 Task: Create New Customer with Customer Name: The County Line Mercantile, Billing Address Line1: 311 Lake Floyd Circle, Billing Address Line2:  Hockessin, Billing Address Line3:  Delaware 19707, Cell Number: 505-671-5178
Action: Mouse moved to (130, 29)
Screenshot: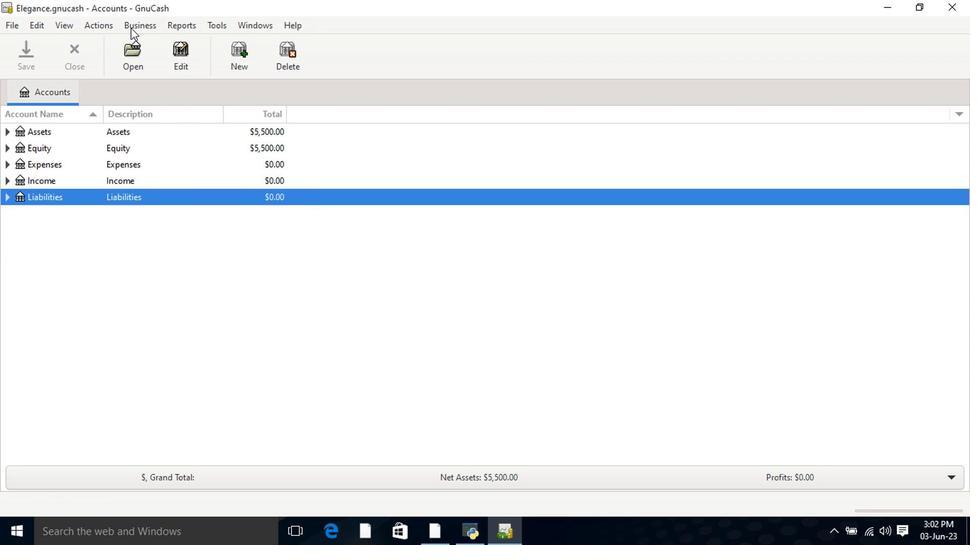 
Action: Mouse pressed left at (130, 29)
Screenshot: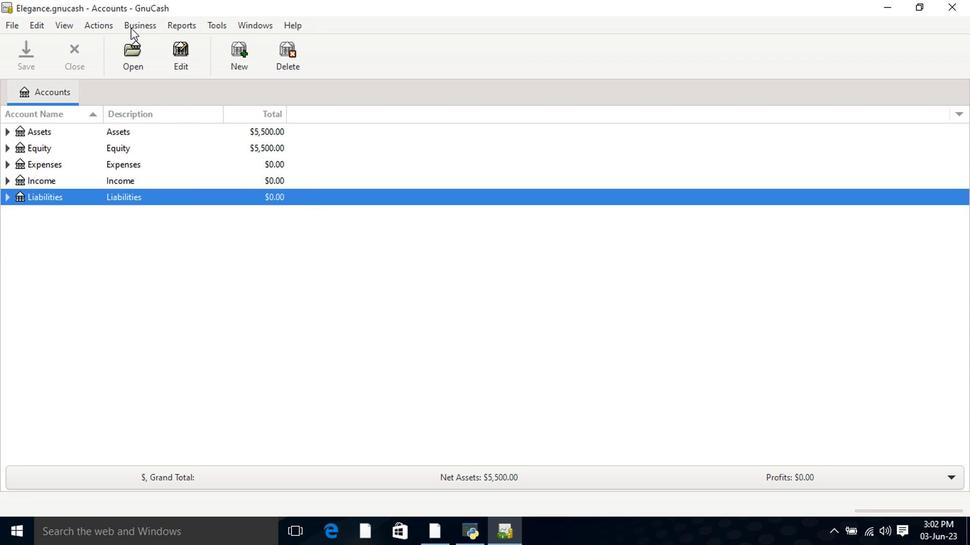 
Action: Mouse moved to (300, 61)
Screenshot: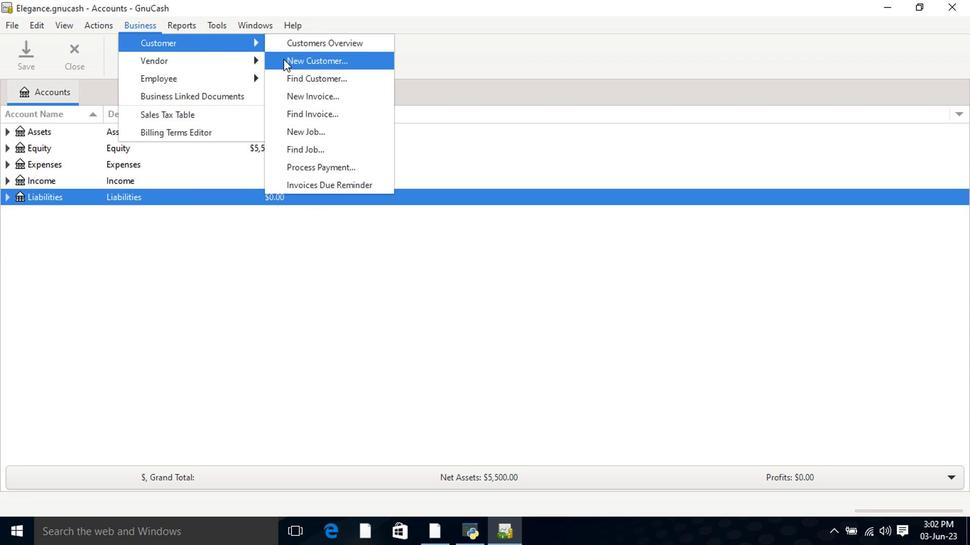 
Action: Mouse pressed left at (300, 61)
Screenshot: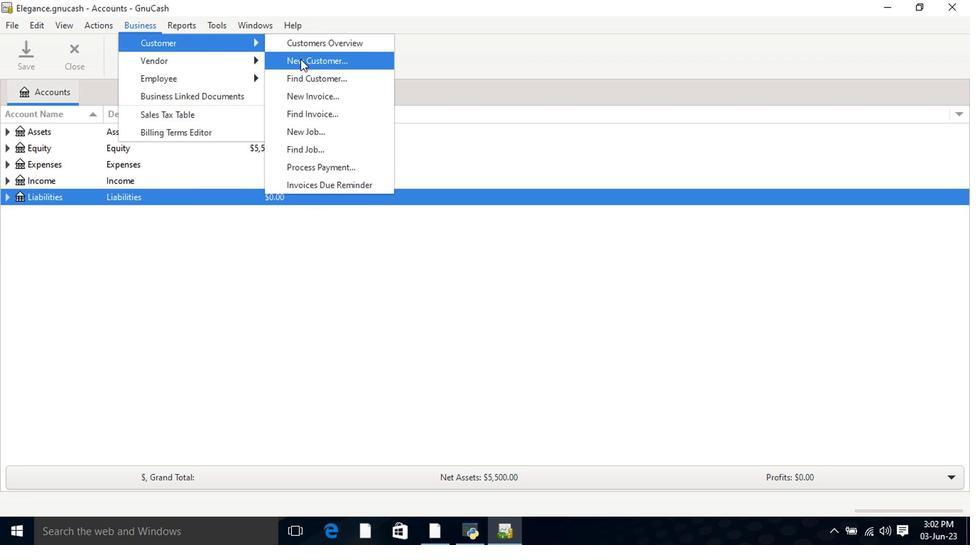 
Action: Mouse moved to (406, 112)
Screenshot: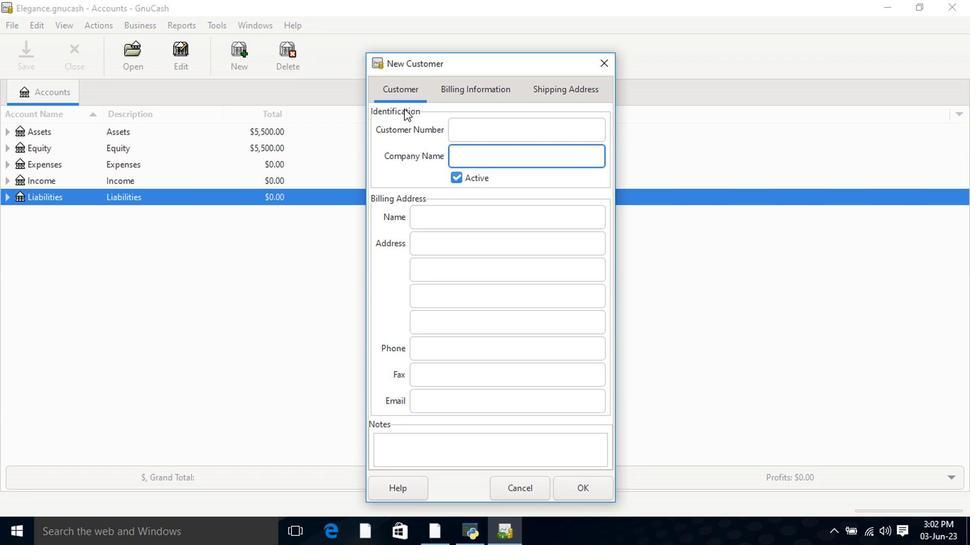 
Action: Key pressed <Key.shift>The<Key.space><Key.shift>Country<Key.space><Key.shift>Line<Key.space><Key.shift>Mercantile<Key.tab><Key.tab><Key.tab>311<Key.space><Key.shift>Lake<Key.space><Key.shift>Floyd<Key.space><Key.shift>Circle<Key.tab><Key.shift>hockessin<Key.tab><Key.shift>Delaware<Key.space>19707<Key.tab><Key.tab>505-
Screenshot: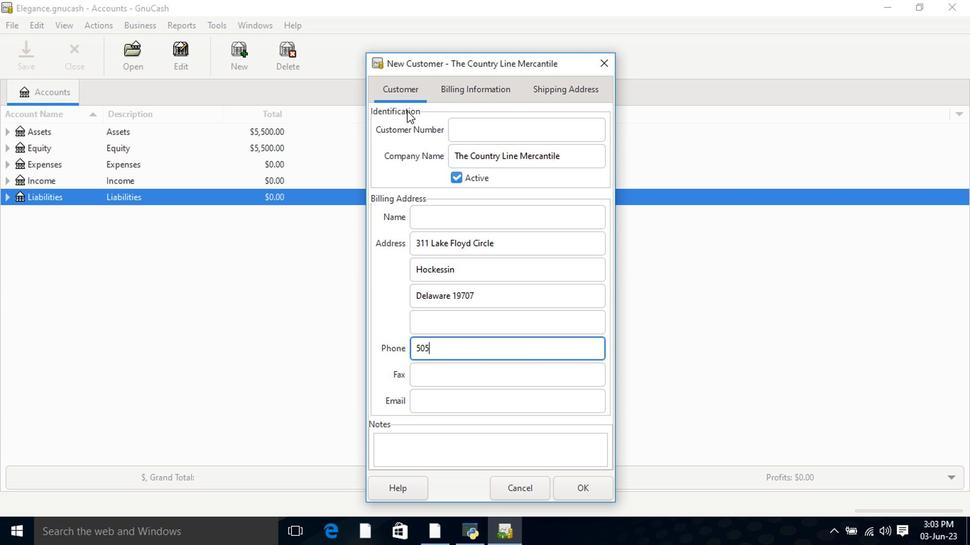 
Action: Mouse moved to (406, 112)
Screenshot: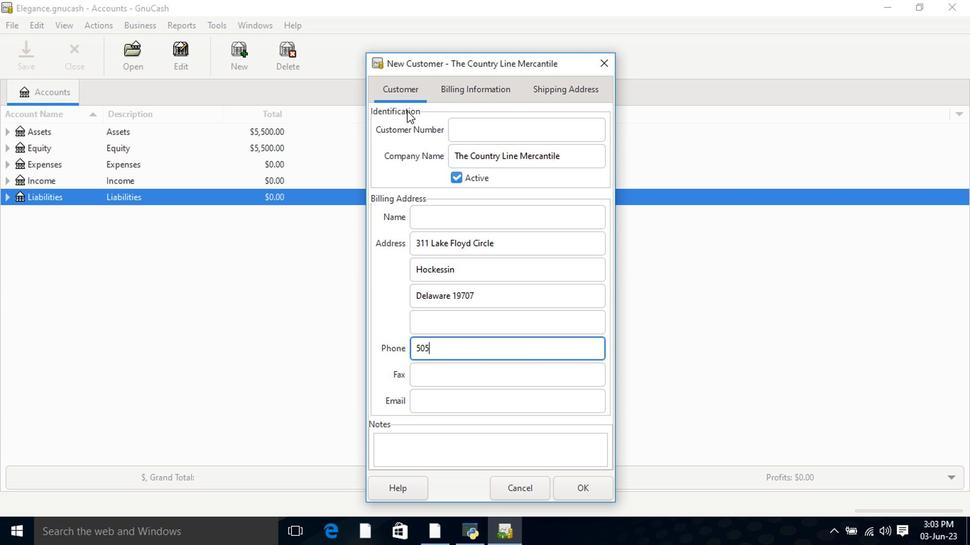 
Action: Key pressed 671-5178
Screenshot: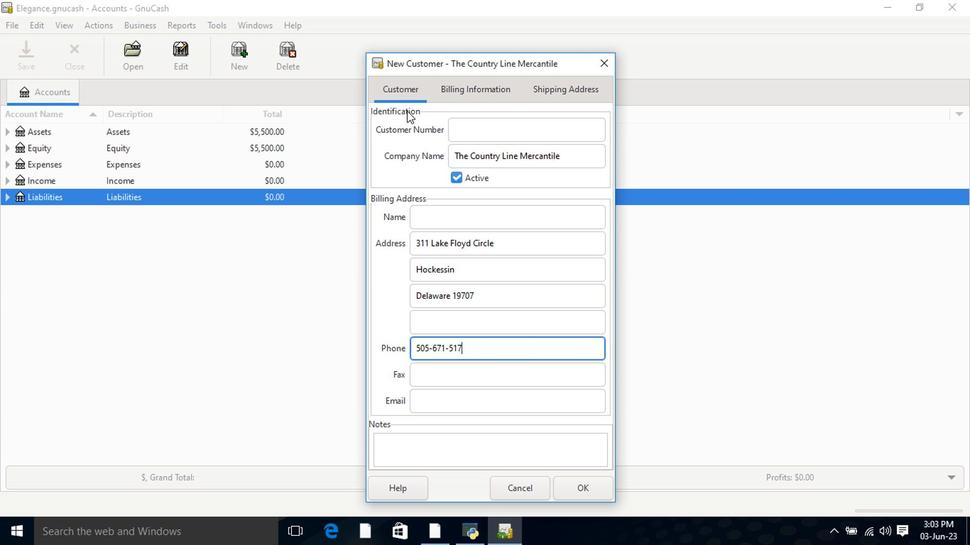 
Action: Mouse moved to (455, 82)
Screenshot: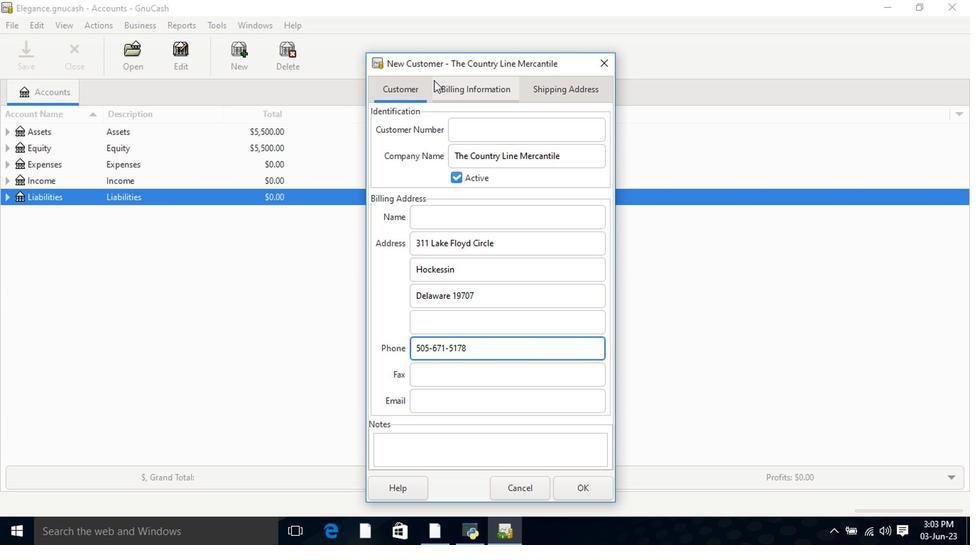 
Action: Mouse pressed left at (455, 82)
Screenshot: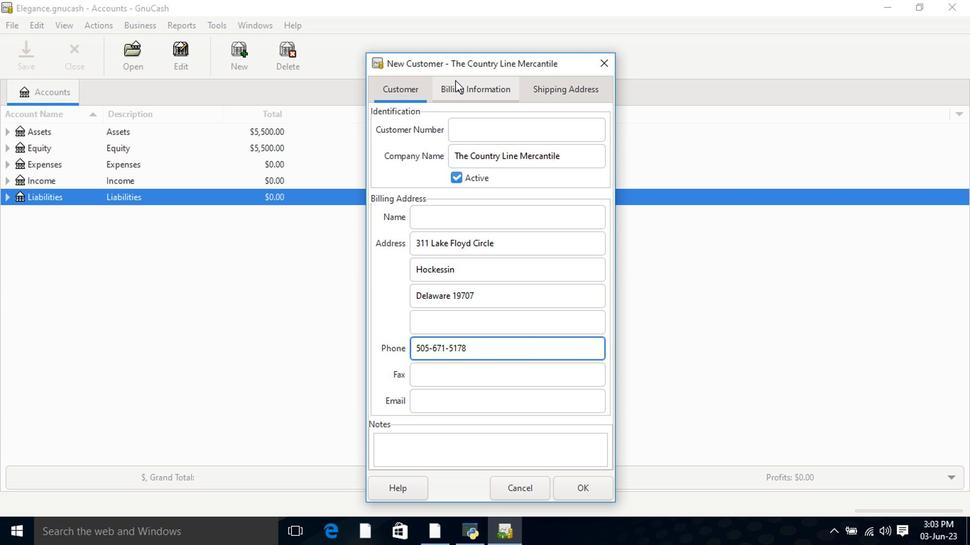 
Action: Mouse moved to (554, 90)
Screenshot: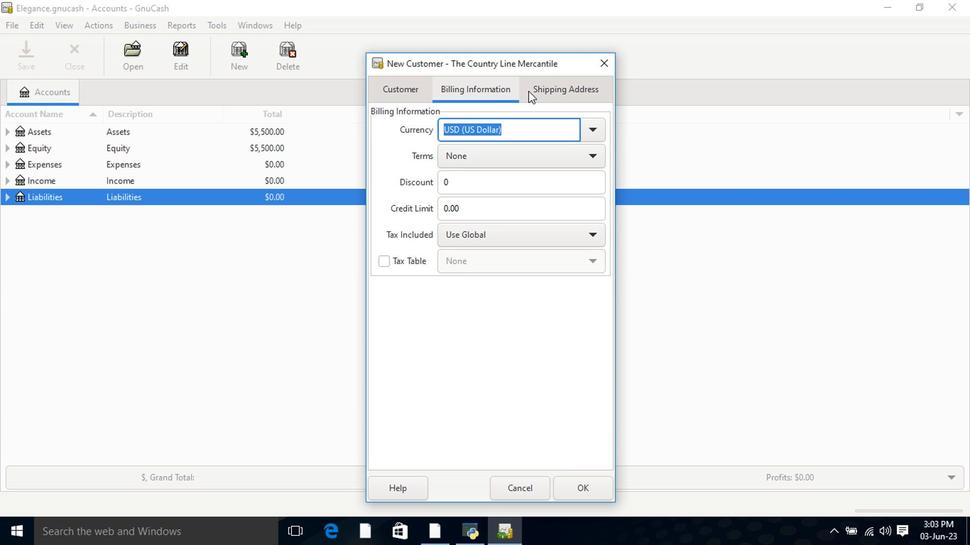
Action: Mouse pressed left at (554, 90)
Screenshot: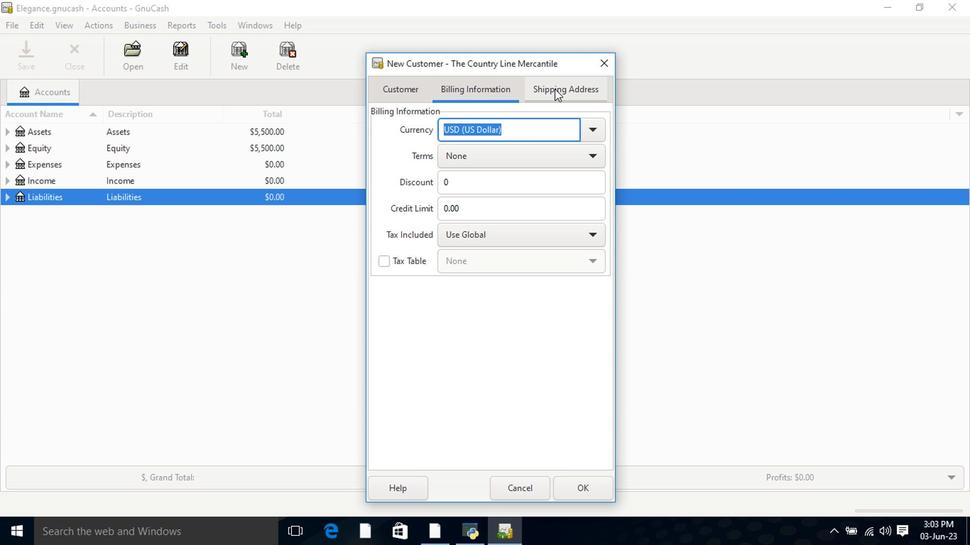 
Action: Mouse moved to (577, 485)
Screenshot: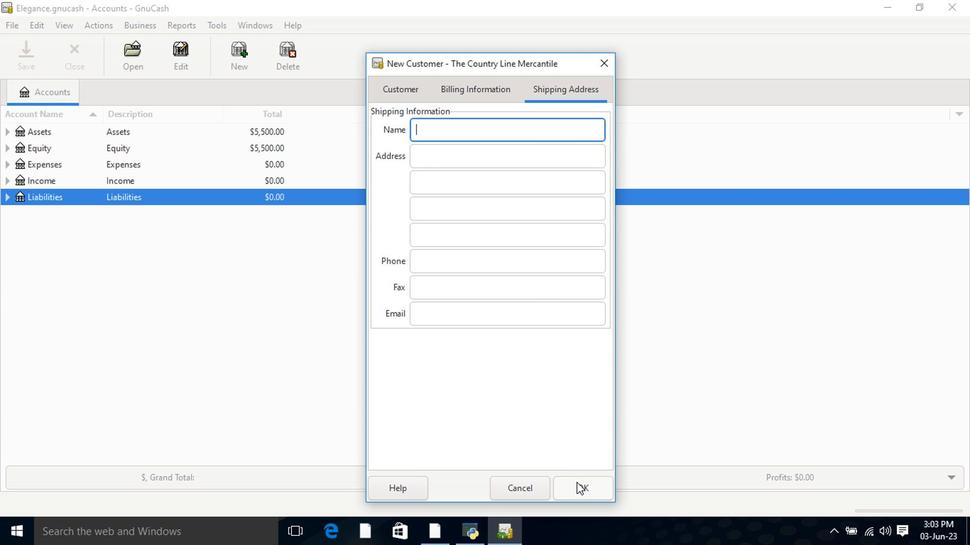 
Action: Mouse pressed left at (577, 485)
Screenshot: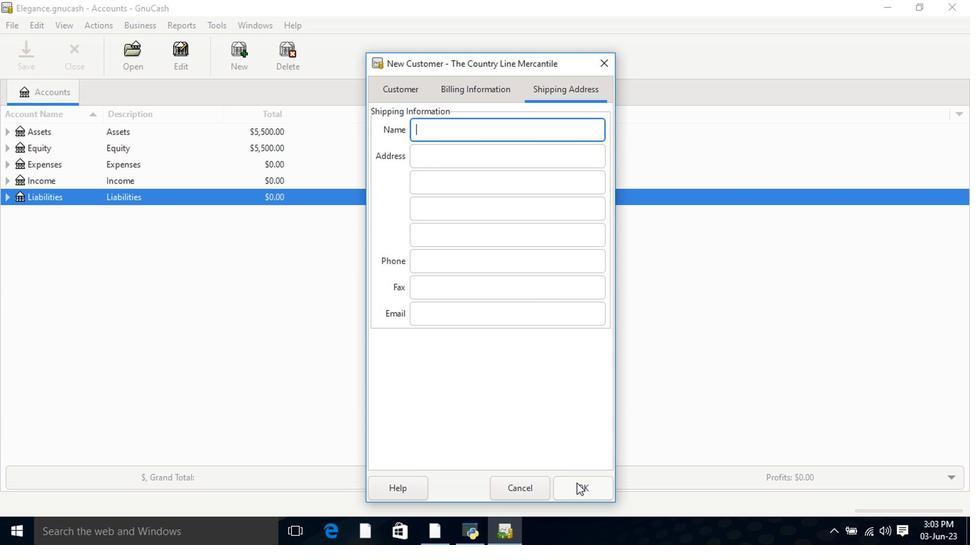 
Action: Mouse moved to (575, 481)
Screenshot: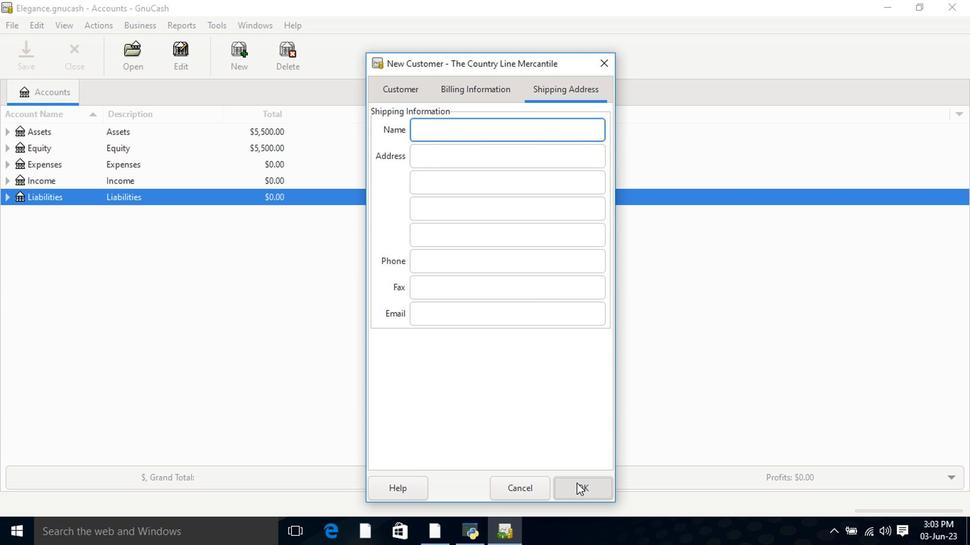 
